 Task: Set the tone-mapping desaturation coefficient for Open GL video output to 0.80.
Action: Mouse moved to (147, 104)
Screenshot: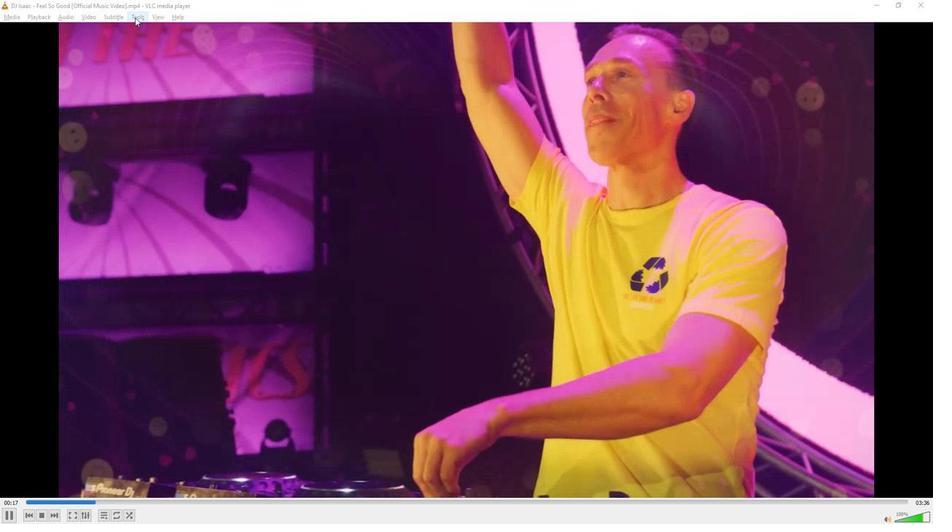 
Action: Mouse pressed left at (147, 104)
Screenshot: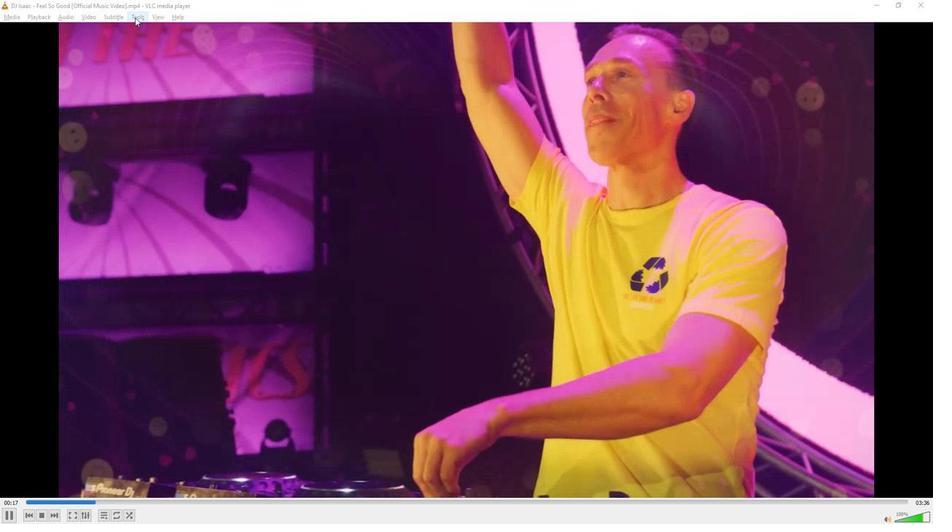 
Action: Mouse moved to (166, 188)
Screenshot: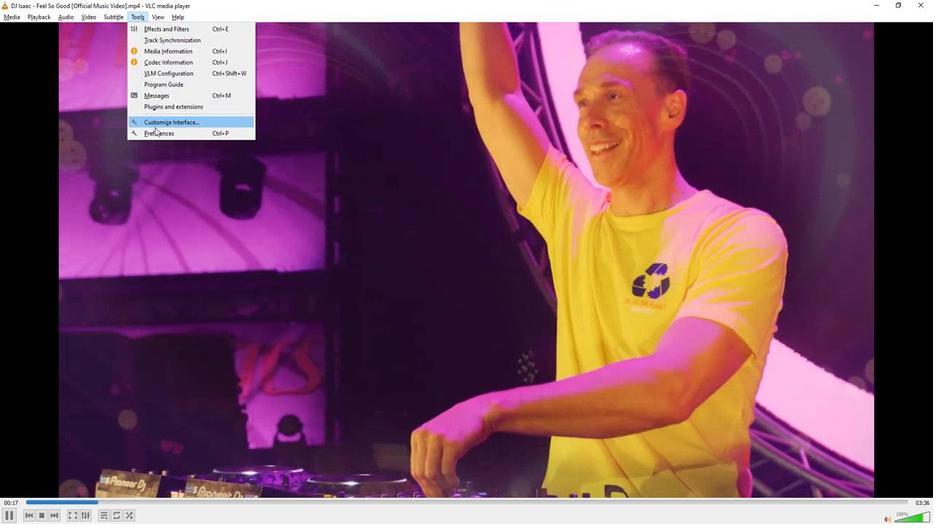 
Action: Mouse pressed left at (166, 188)
Screenshot: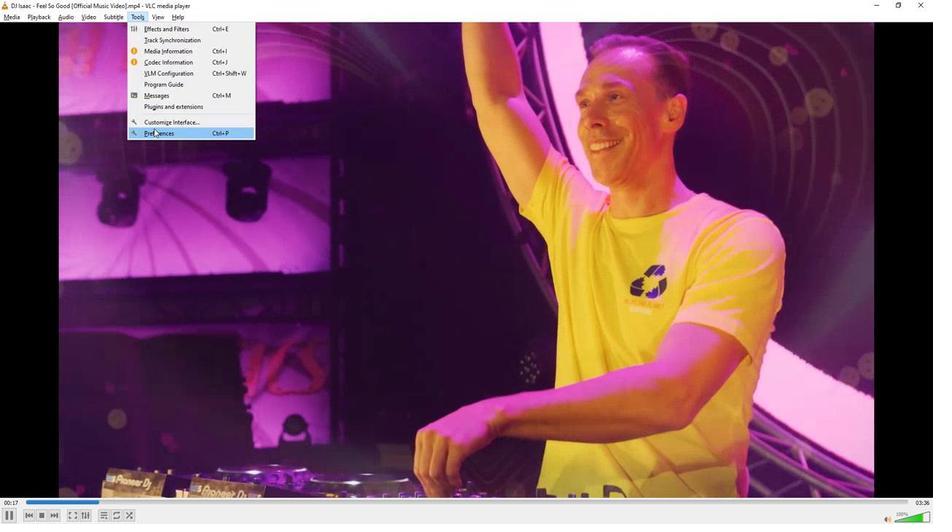 
Action: Mouse moved to (223, 400)
Screenshot: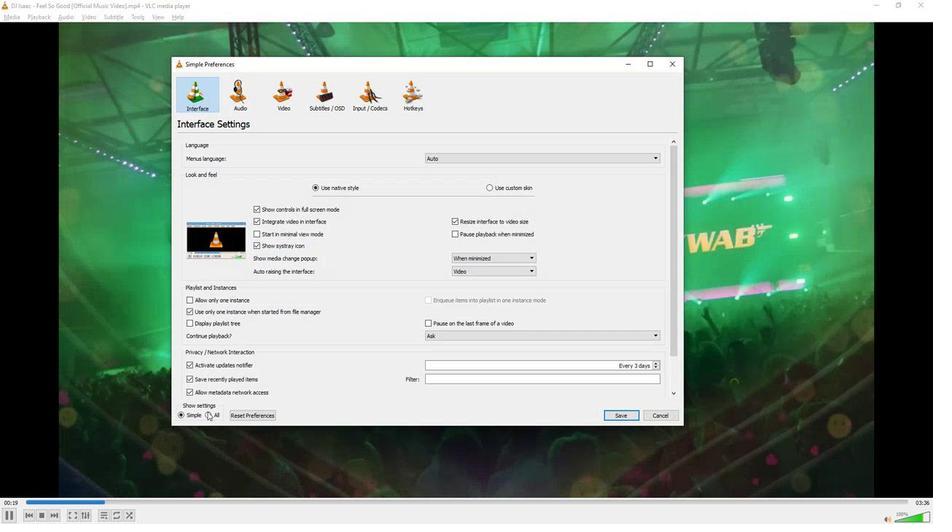 
Action: Mouse pressed left at (223, 400)
Screenshot: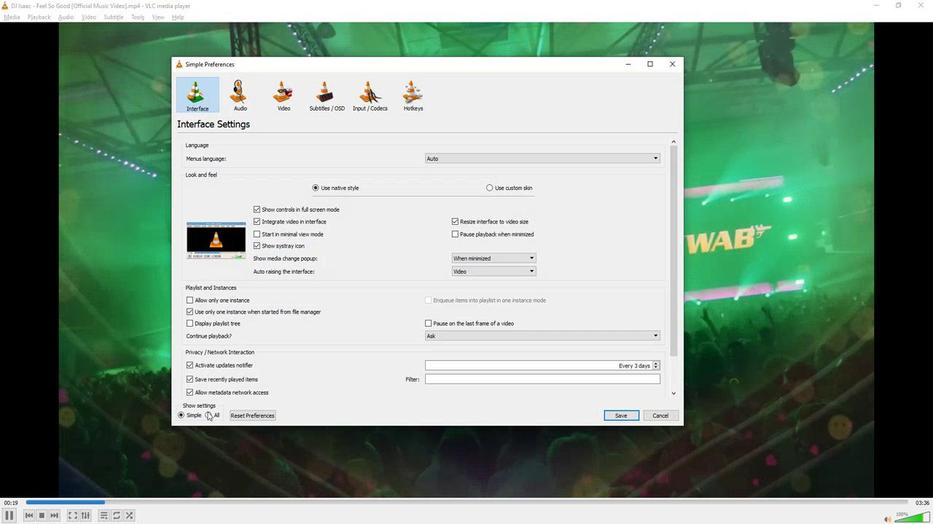 
Action: Mouse moved to (242, 367)
Screenshot: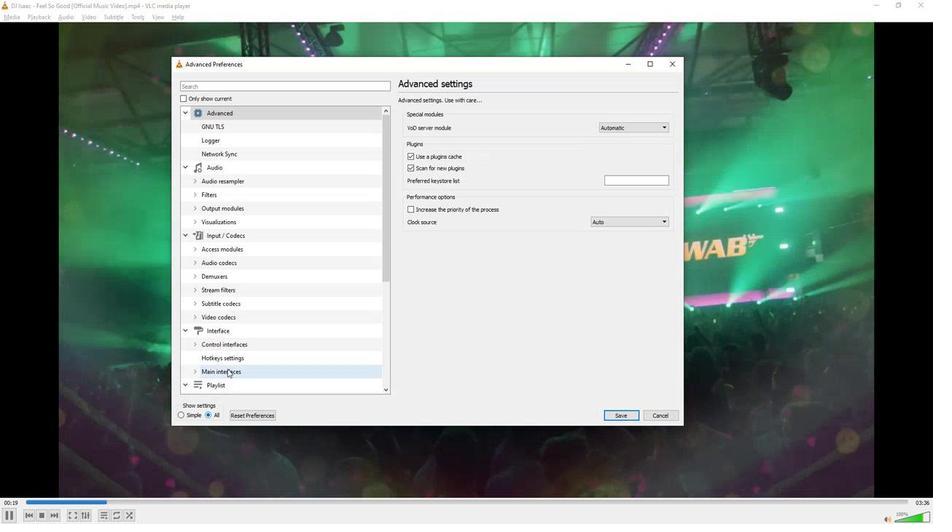
Action: Mouse scrolled (242, 366) with delta (0, 0)
Screenshot: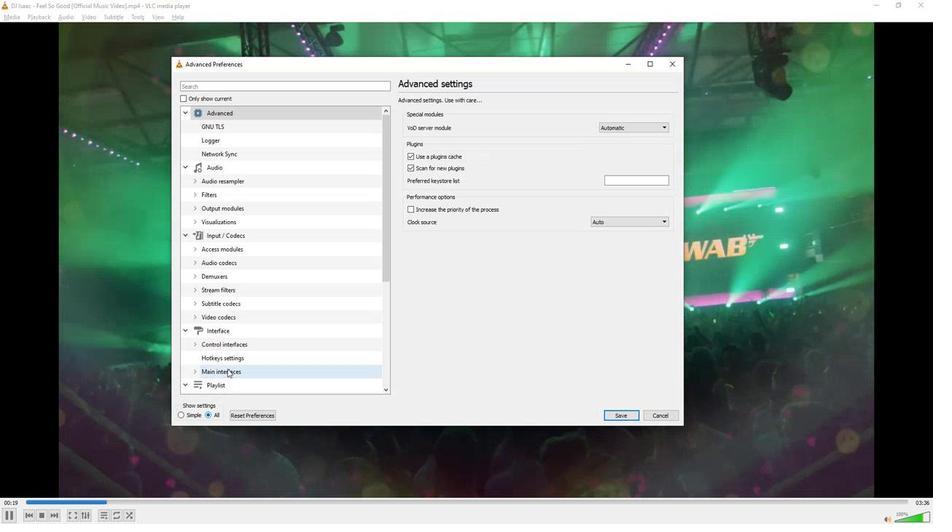 
Action: Mouse scrolled (242, 366) with delta (0, 0)
Screenshot: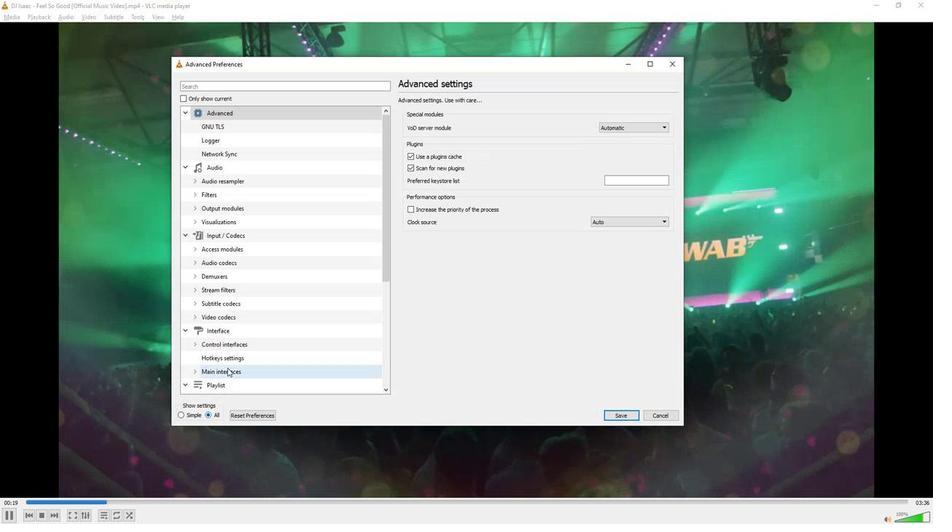 
Action: Mouse scrolled (242, 366) with delta (0, 0)
Screenshot: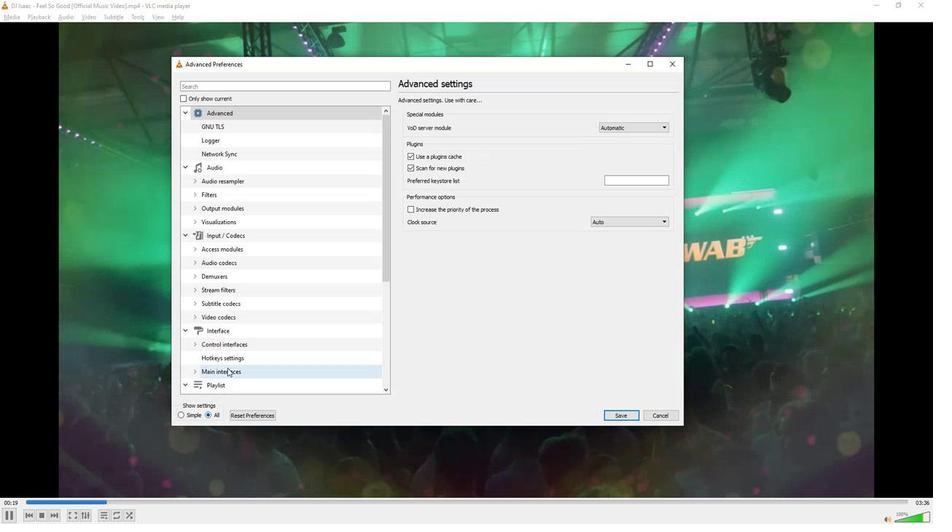 
Action: Mouse scrolled (242, 366) with delta (0, 0)
Screenshot: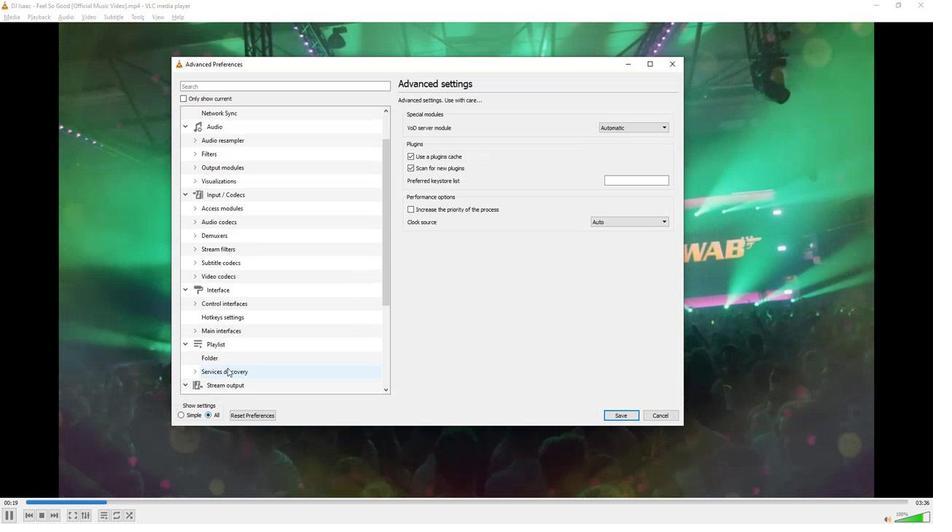 
Action: Mouse scrolled (242, 366) with delta (0, 0)
Screenshot: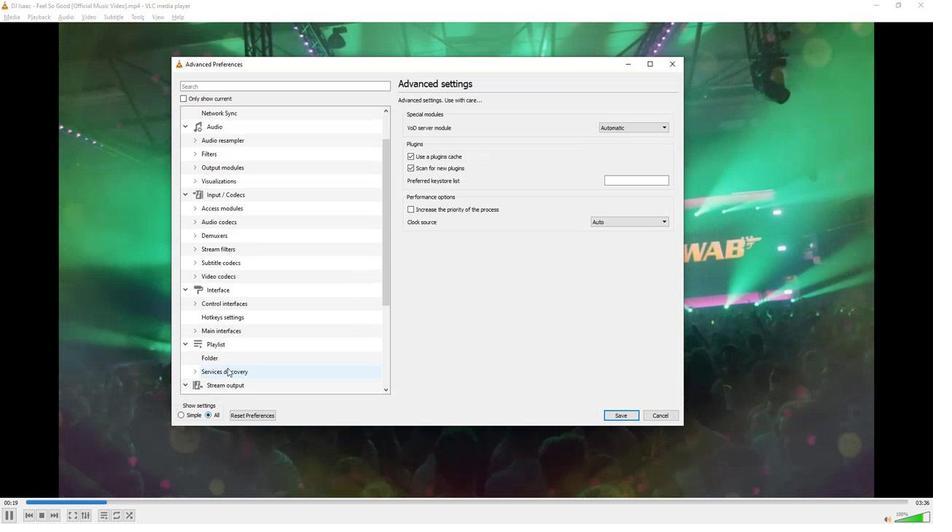 
Action: Mouse scrolled (242, 366) with delta (0, 0)
Screenshot: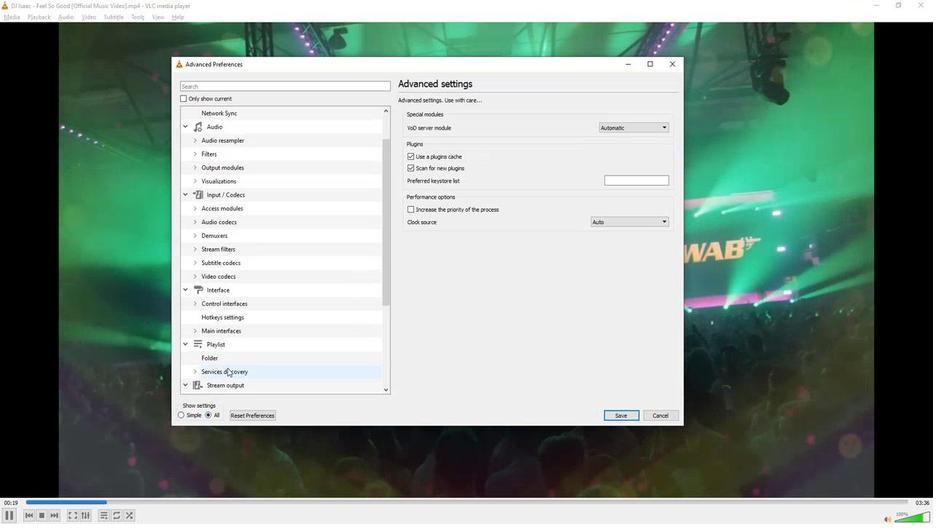 
Action: Mouse scrolled (242, 366) with delta (0, 0)
Screenshot: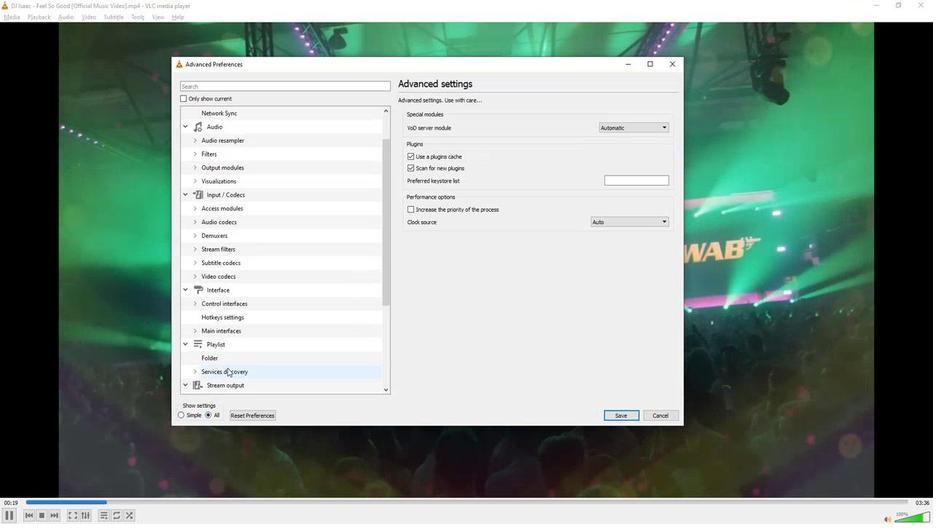 
Action: Mouse scrolled (242, 366) with delta (0, 0)
Screenshot: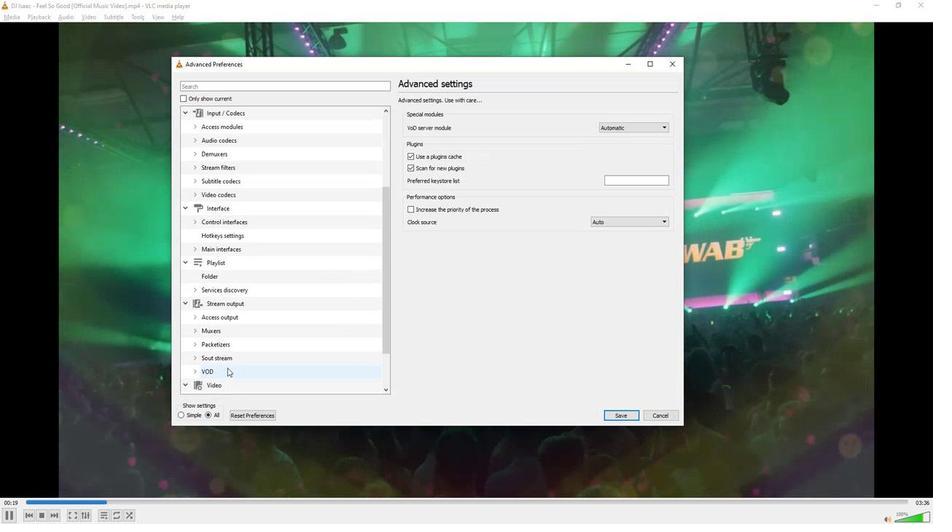 
Action: Mouse scrolled (242, 366) with delta (0, 0)
Screenshot: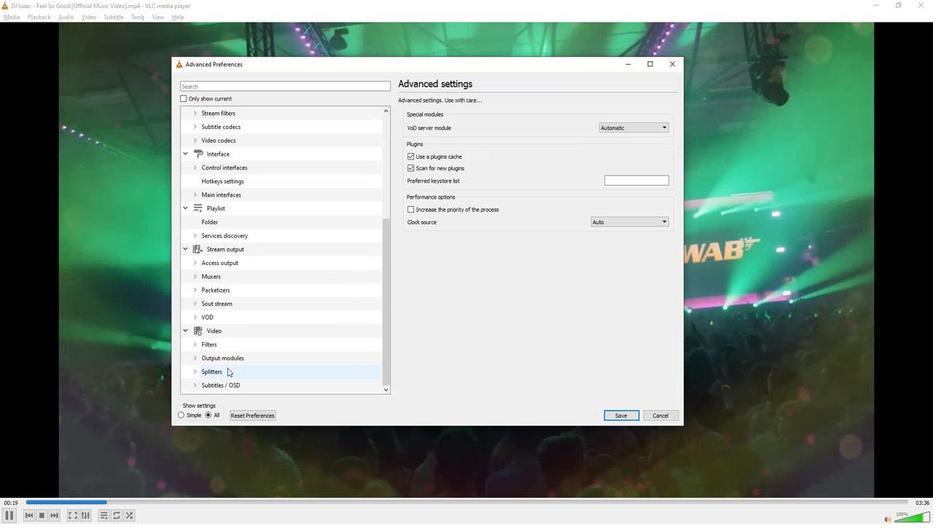 
Action: Mouse moved to (207, 362)
Screenshot: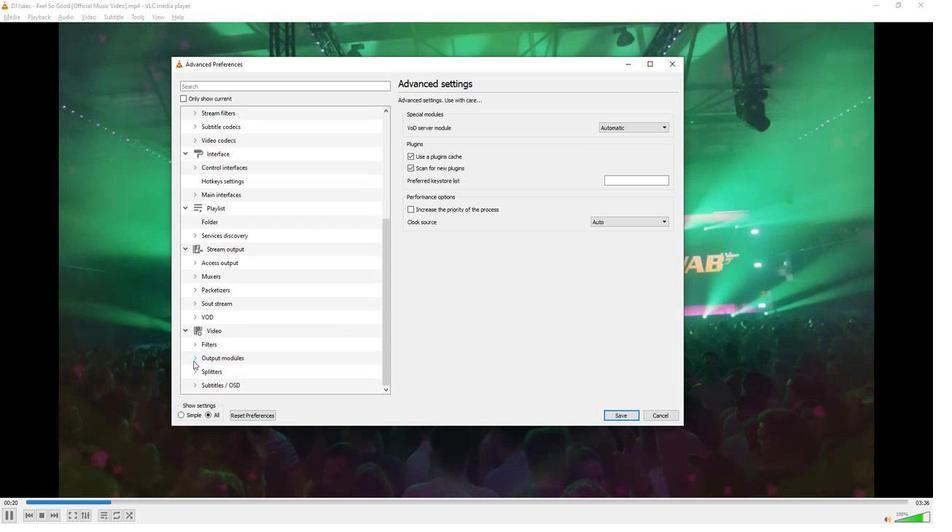 
Action: Mouse pressed left at (207, 362)
Screenshot: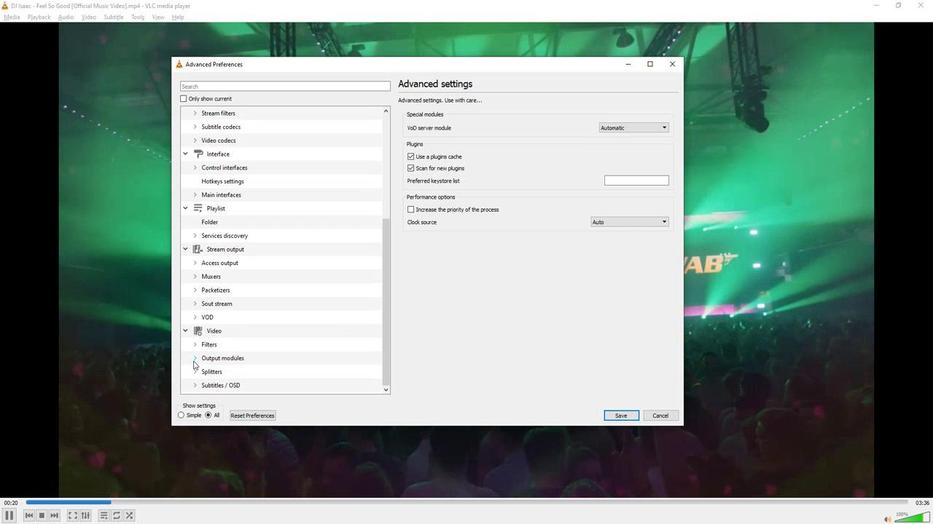 
Action: Mouse moved to (231, 360)
Screenshot: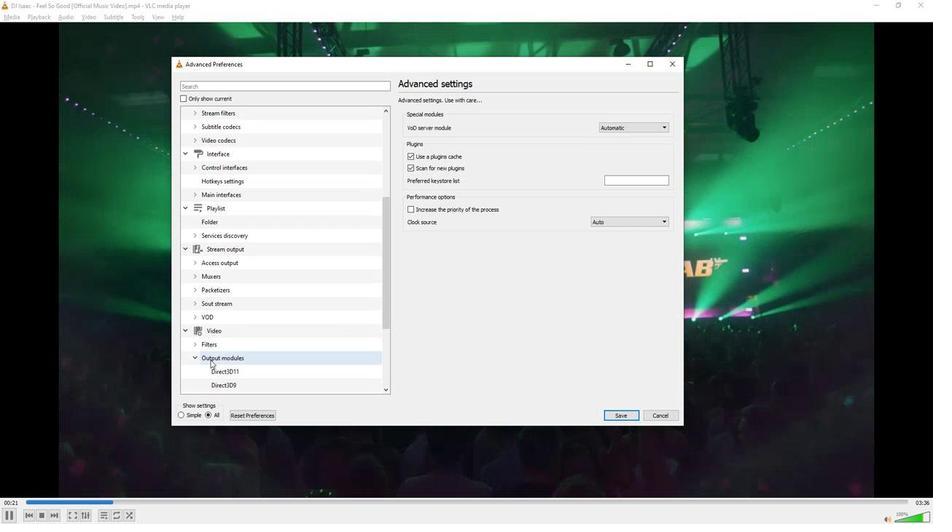
Action: Mouse scrolled (231, 360) with delta (0, 0)
Screenshot: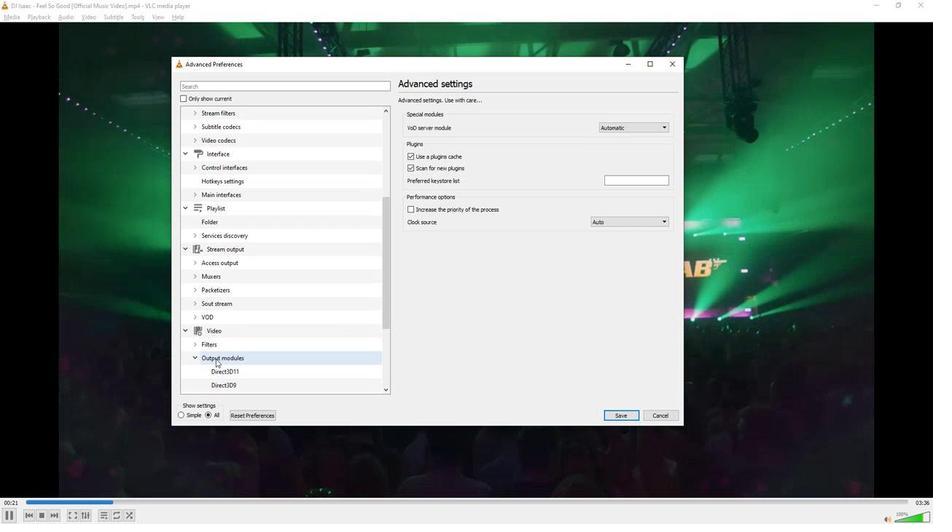 
Action: Mouse moved to (231, 360)
Screenshot: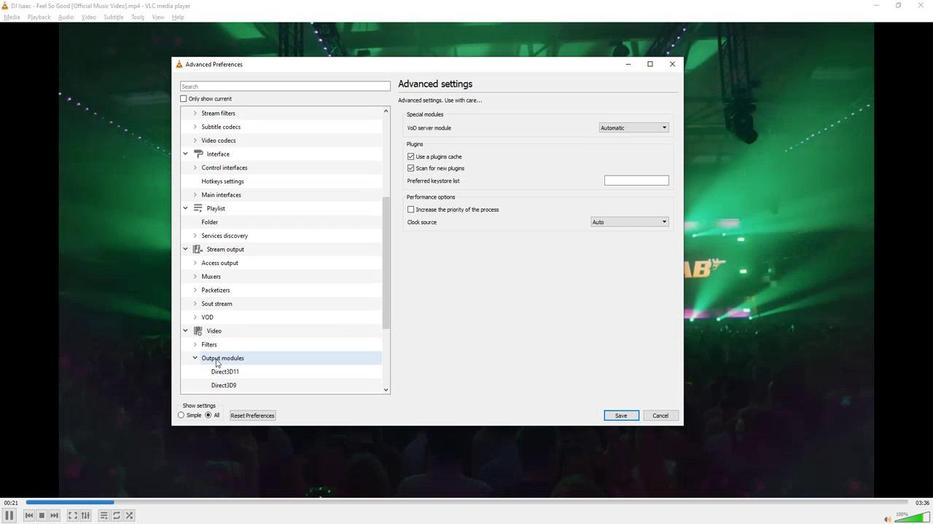 
Action: Mouse scrolled (231, 360) with delta (0, 0)
Screenshot: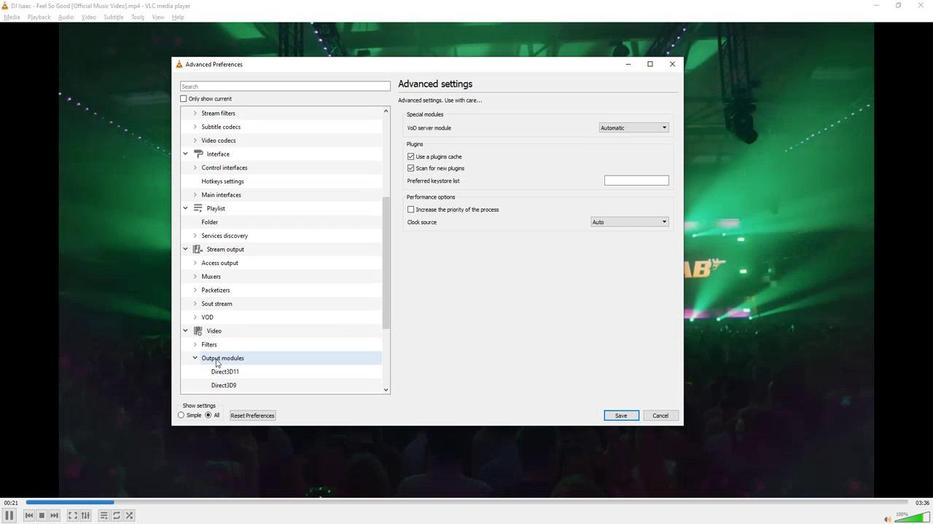 
Action: Mouse scrolled (231, 360) with delta (0, 0)
Screenshot: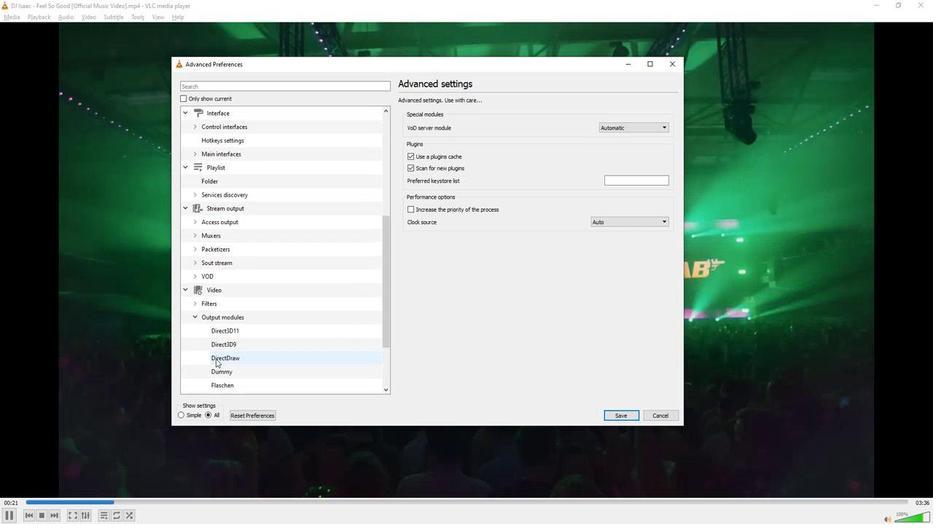 
Action: Mouse scrolled (231, 360) with delta (0, 0)
Screenshot: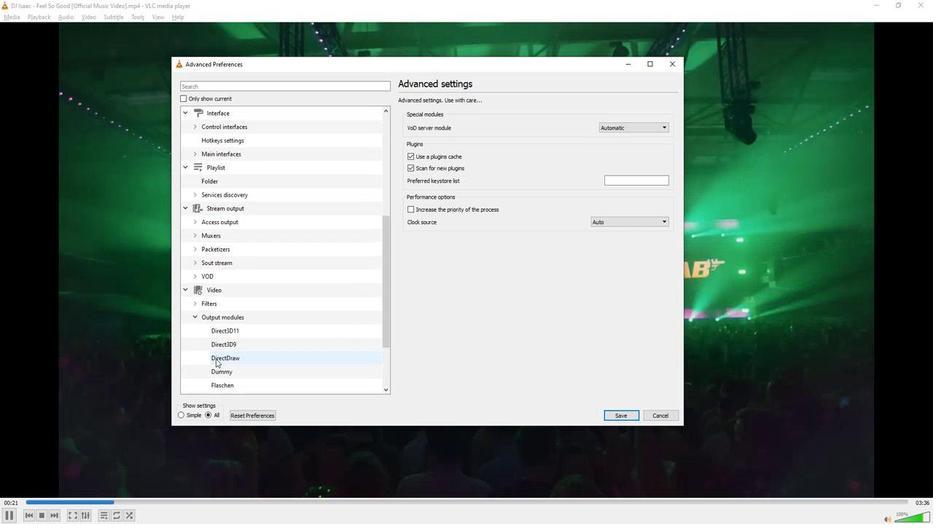 
Action: Mouse scrolled (231, 360) with delta (0, 0)
Screenshot: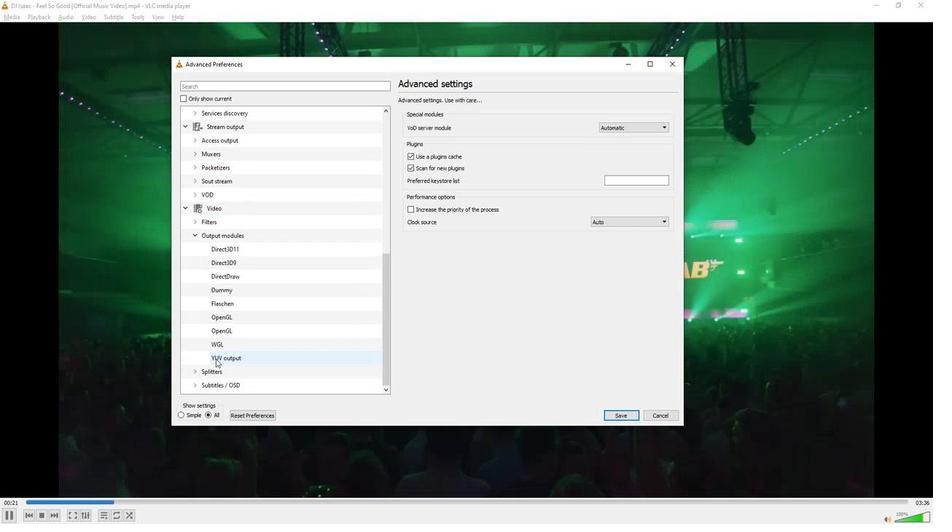 
Action: Mouse scrolled (231, 360) with delta (0, 0)
Screenshot: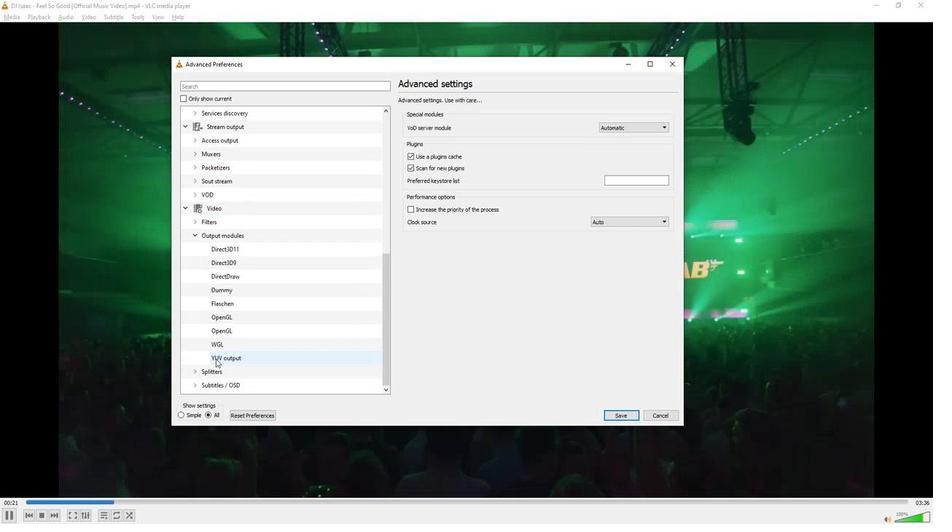 
Action: Mouse scrolled (231, 360) with delta (0, 0)
Screenshot: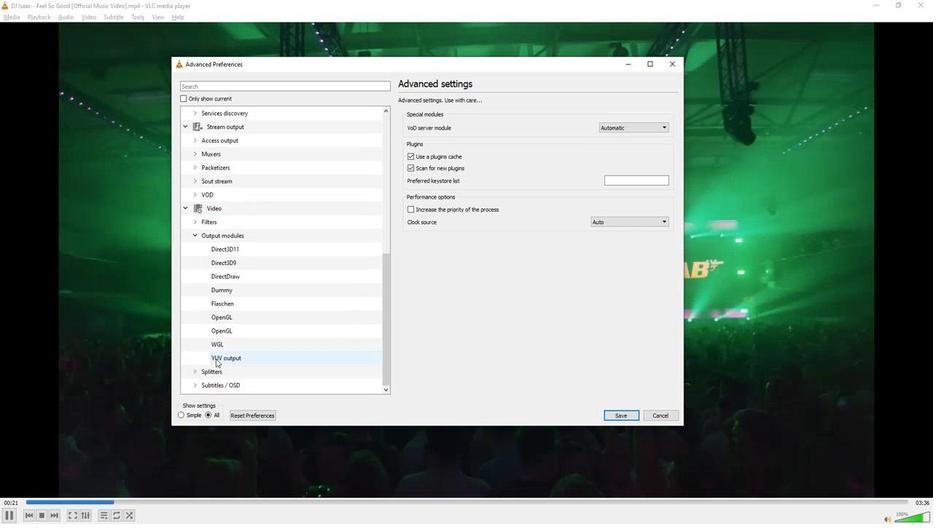 
Action: Mouse moved to (245, 328)
Screenshot: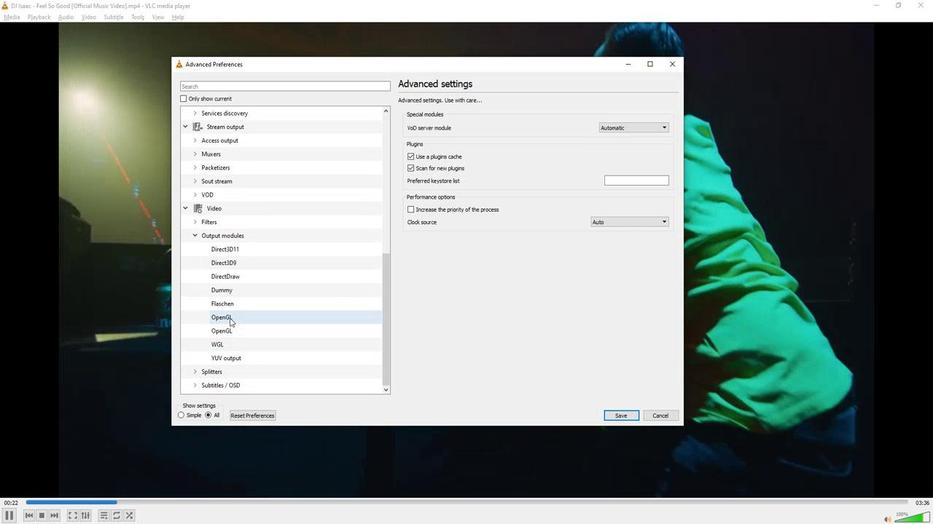 
Action: Mouse pressed left at (245, 328)
Screenshot: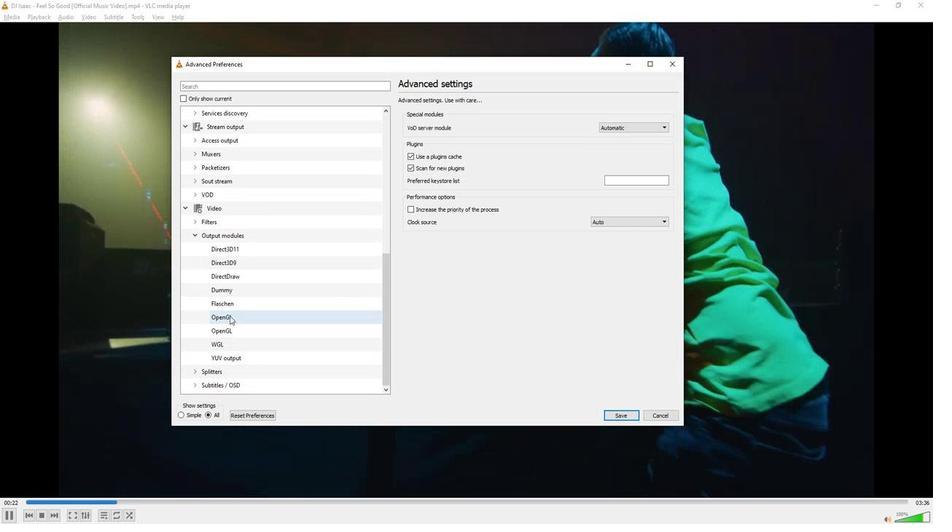 
Action: Mouse moved to (699, 307)
Screenshot: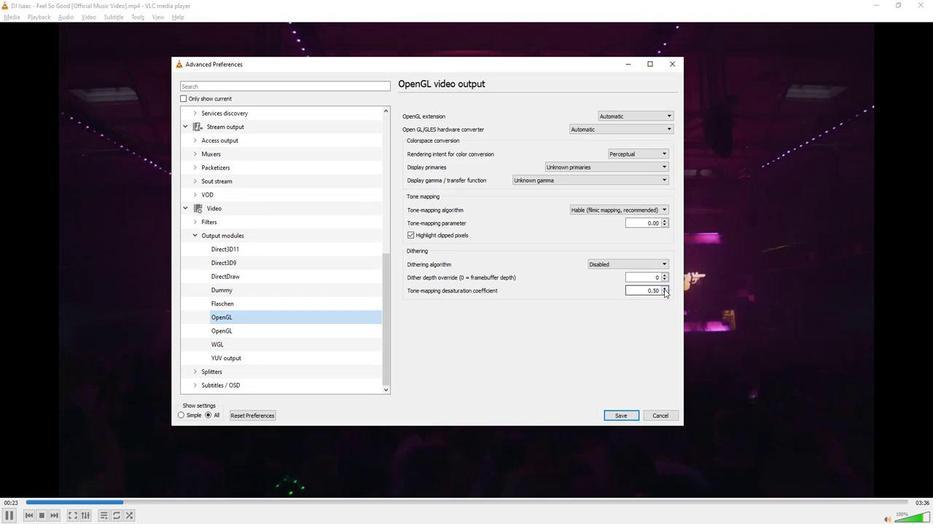 
Action: Mouse pressed left at (699, 307)
Screenshot: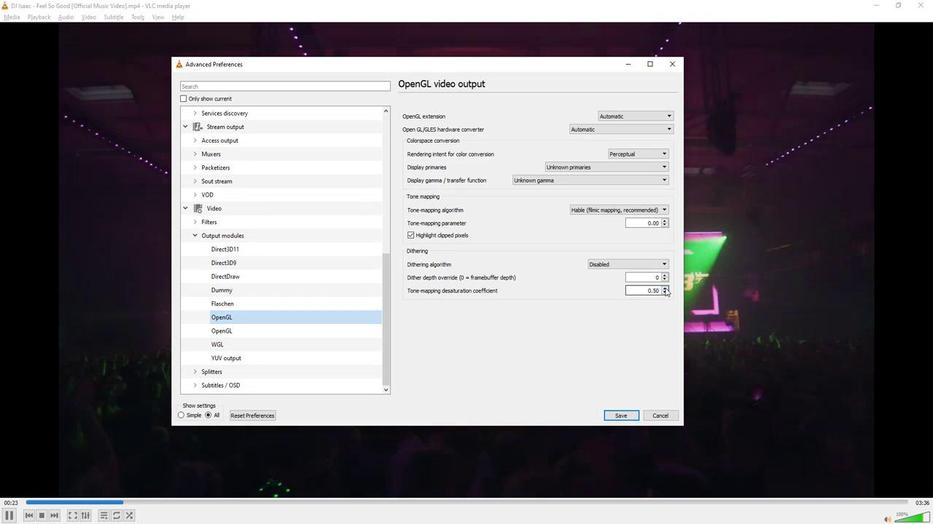 
Action: Mouse pressed left at (699, 307)
Screenshot: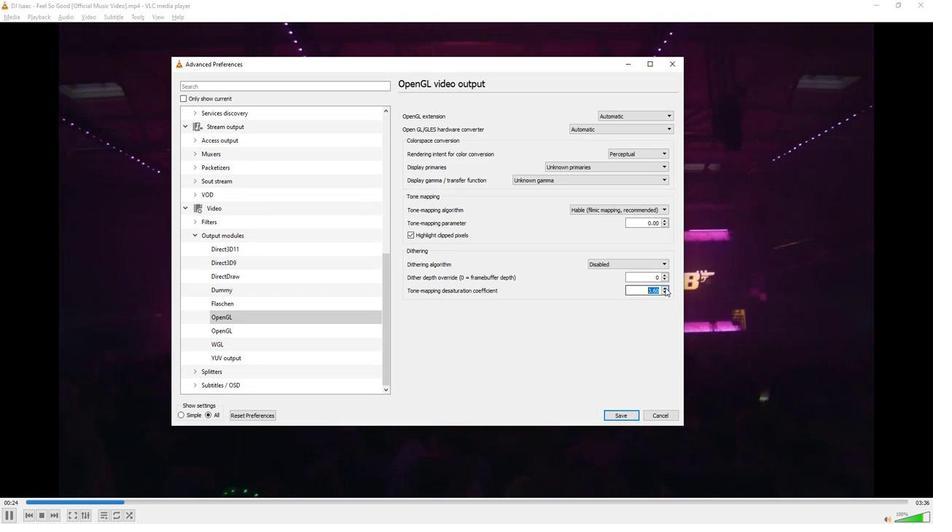 
Action: Mouse pressed left at (699, 307)
Screenshot: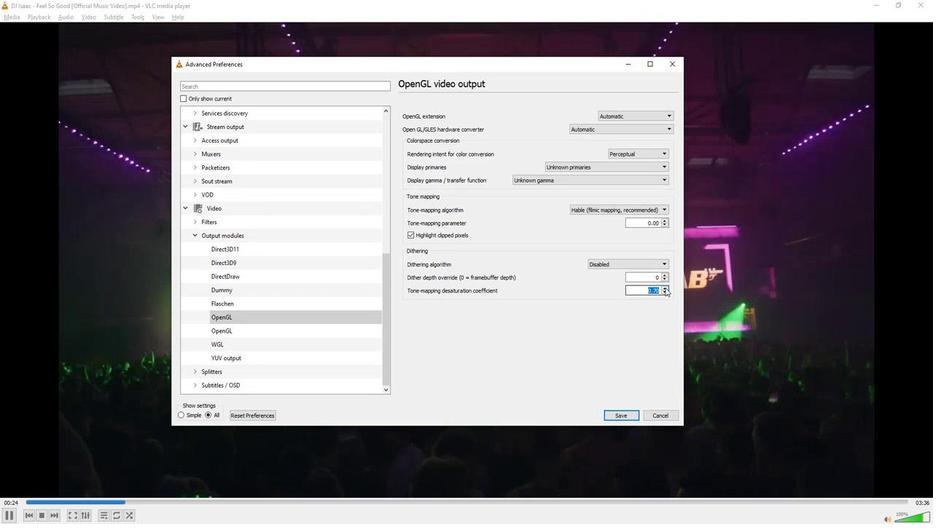 
Action: Mouse moved to (665, 352)
Screenshot: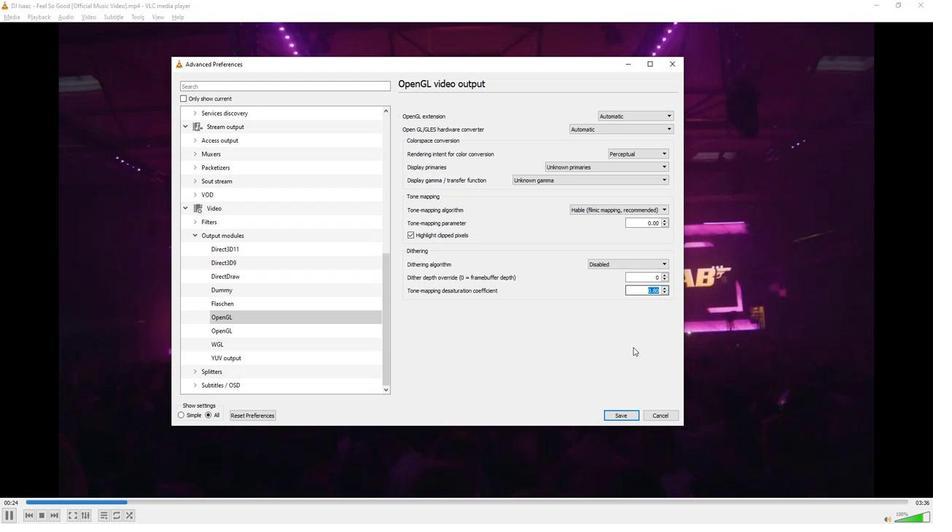 
Action: Mouse pressed left at (665, 352)
Screenshot: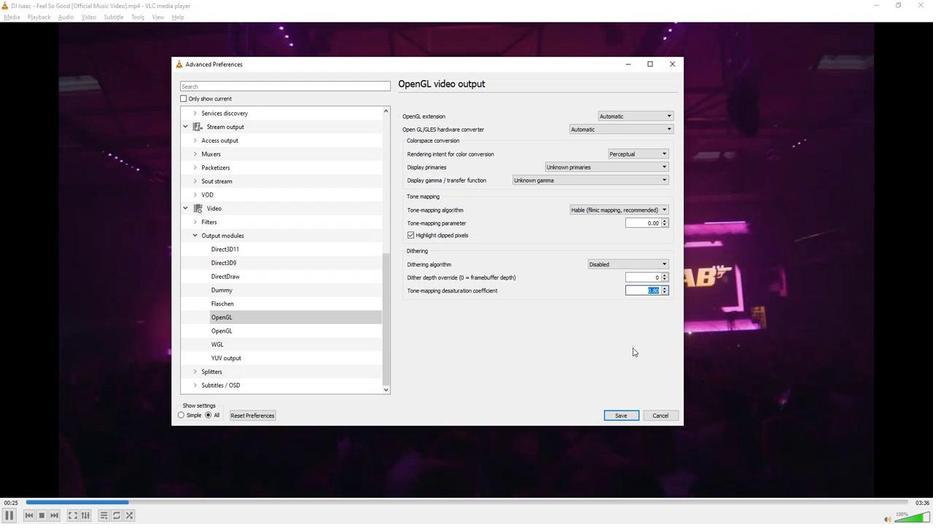 
